 Task: Create a task  Integrate a new online platform for online yoga classes , assign it to team member softage.5@softage.net in the project Brighten and update the status of the task to  Off Track , set the priority of the task to Medium
Action: Mouse moved to (58, 46)
Screenshot: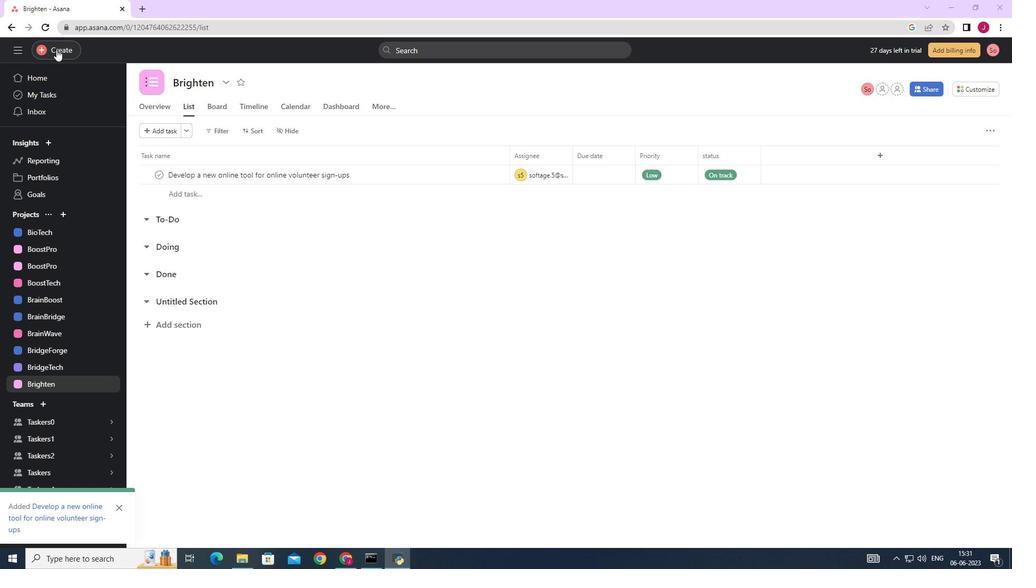 
Action: Mouse pressed left at (58, 46)
Screenshot: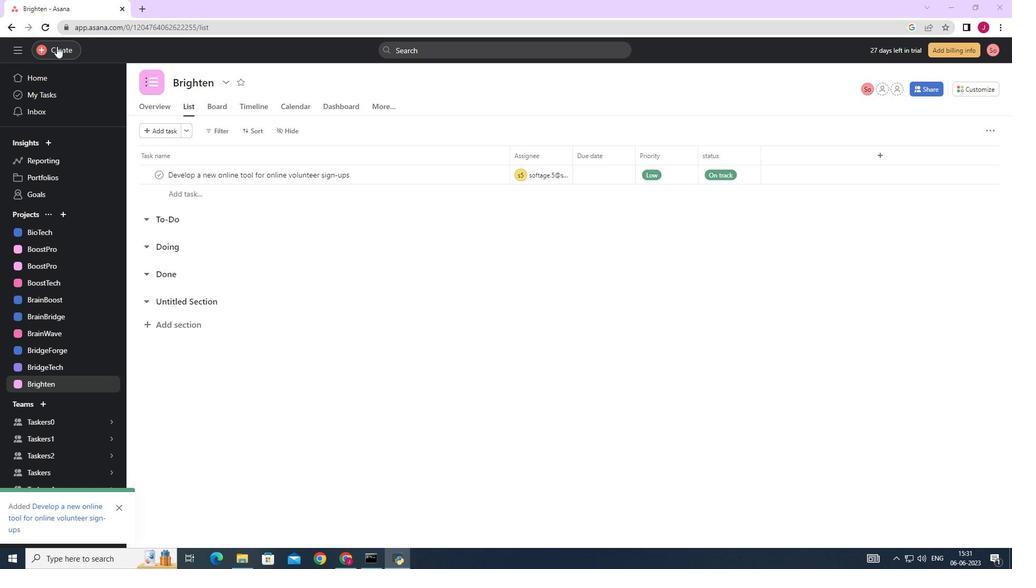 
Action: Mouse moved to (141, 57)
Screenshot: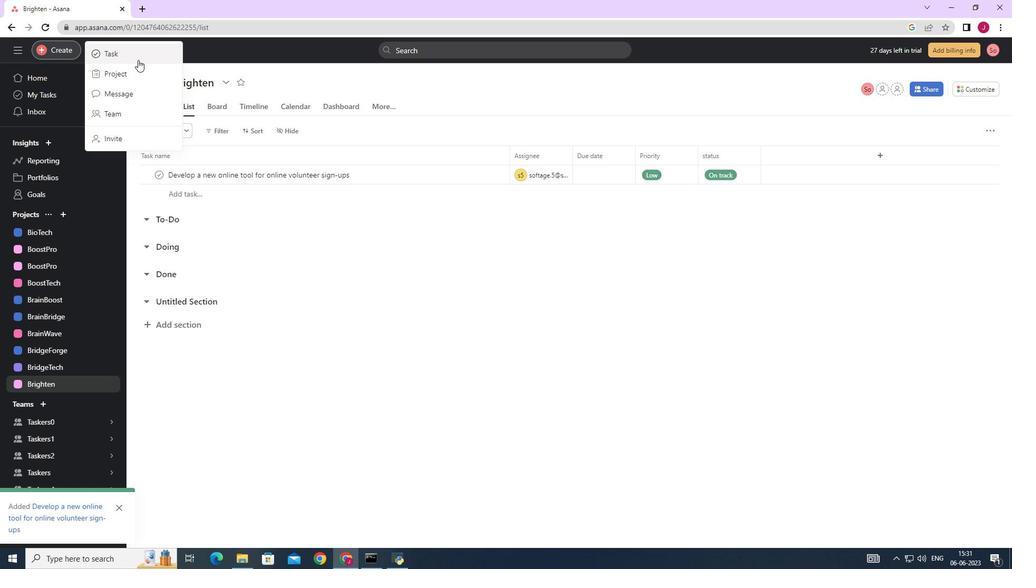
Action: Mouse pressed left at (141, 57)
Screenshot: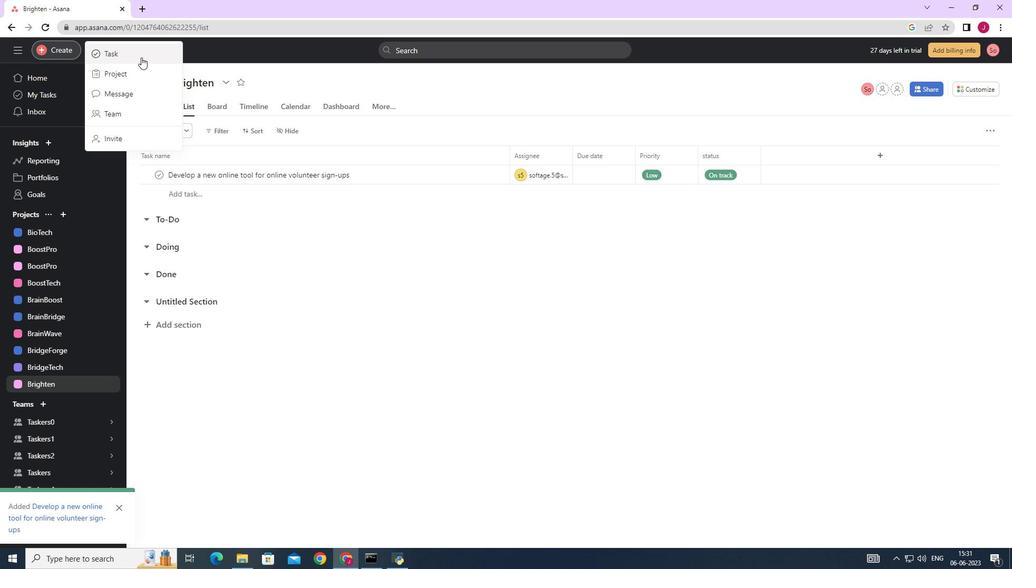 
Action: Mouse moved to (803, 350)
Screenshot: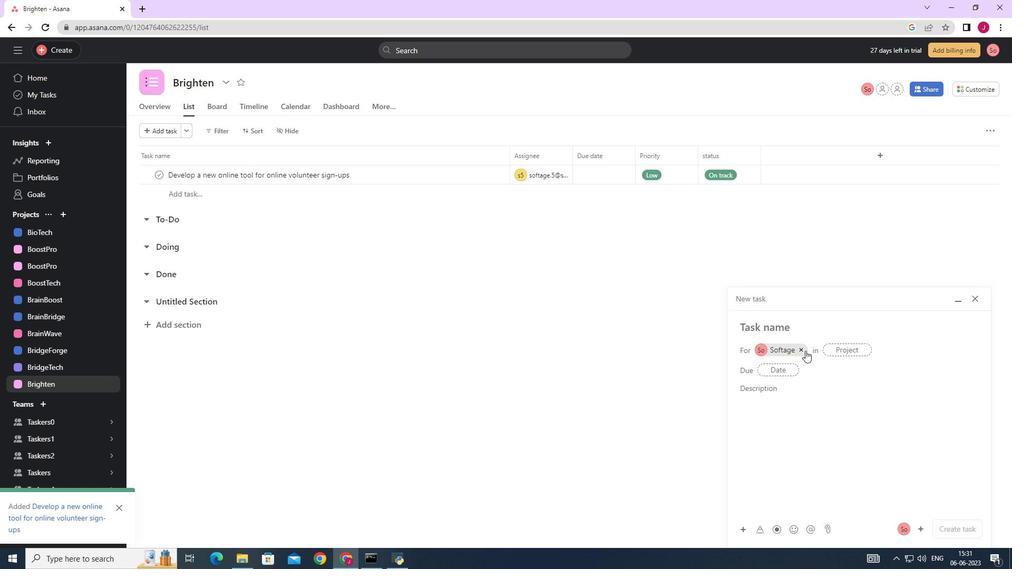 
Action: Mouse pressed left at (803, 350)
Screenshot: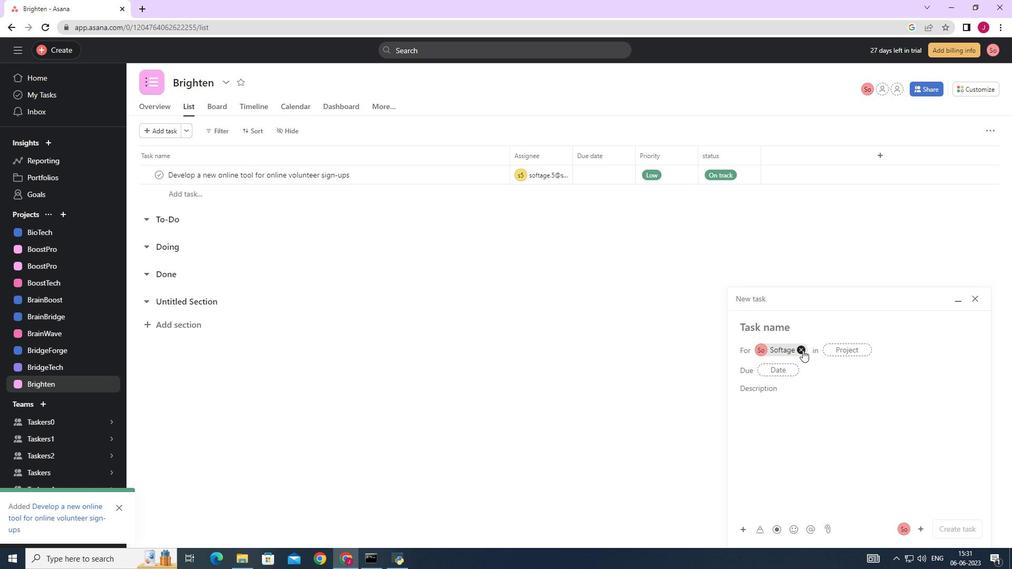 
Action: Mouse moved to (767, 324)
Screenshot: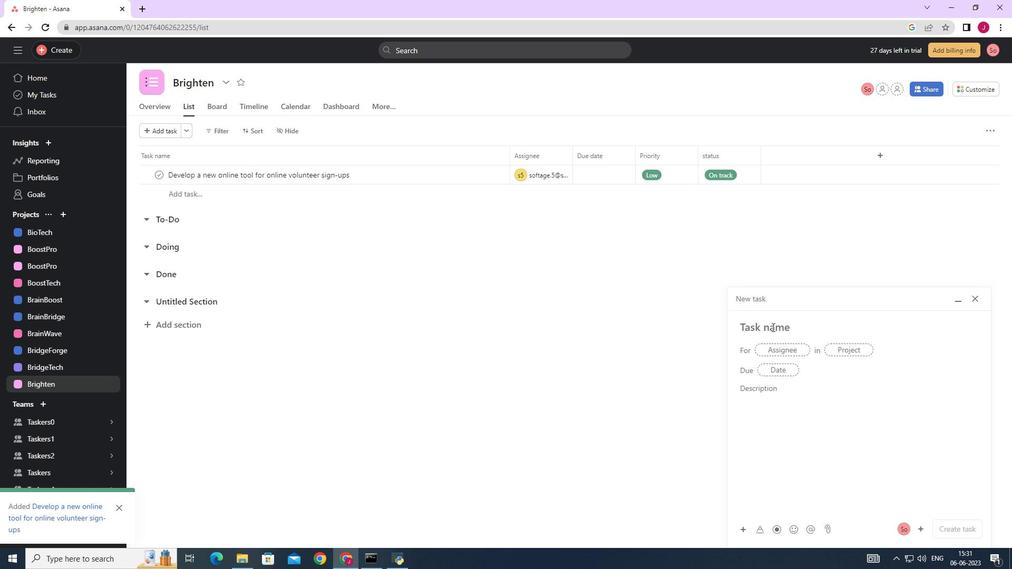 
Action: Mouse pressed left at (767, 324)
Screenshot: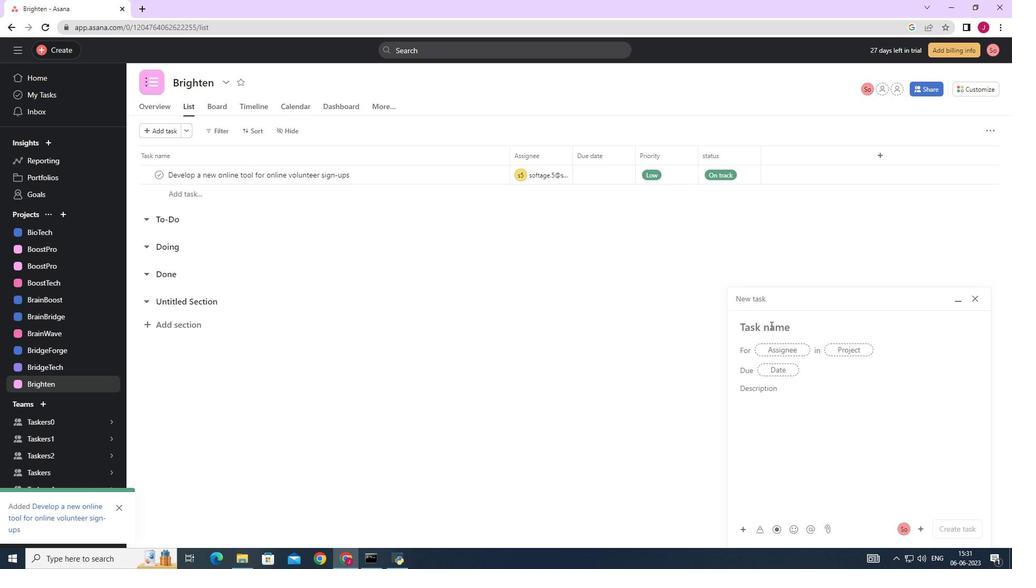 
Action: Key pressed <Key.caps_lock>I<Key.caps_lock>ntegrate<Key.space>a<Key.space>new<Key.space>online<Key.space>platform<Key.space>for<Key.space>online<Key.space>yoga<Key.space>classes
Screenshot: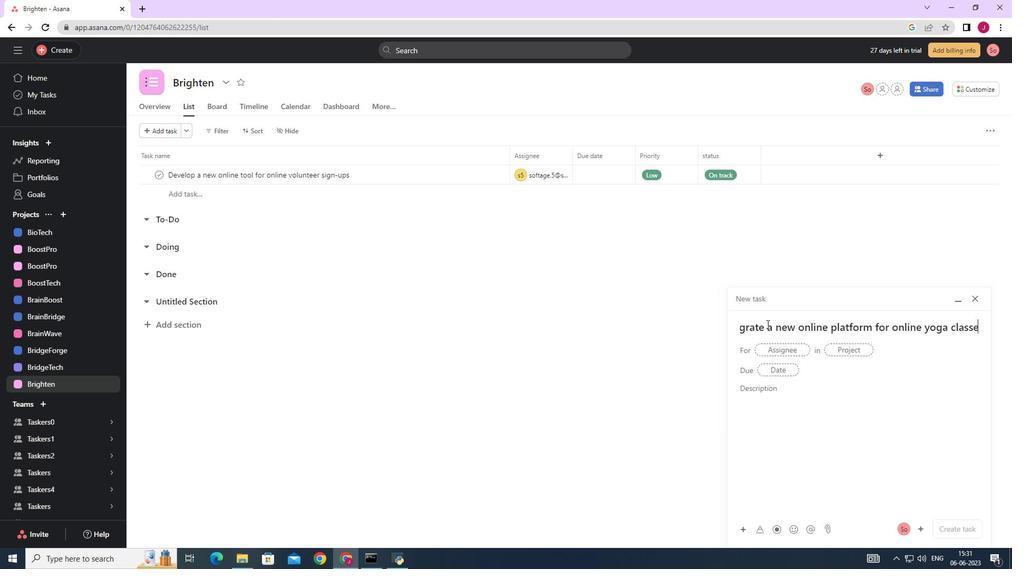 
Action: Mouse moved to (772, 350)
Screenshot: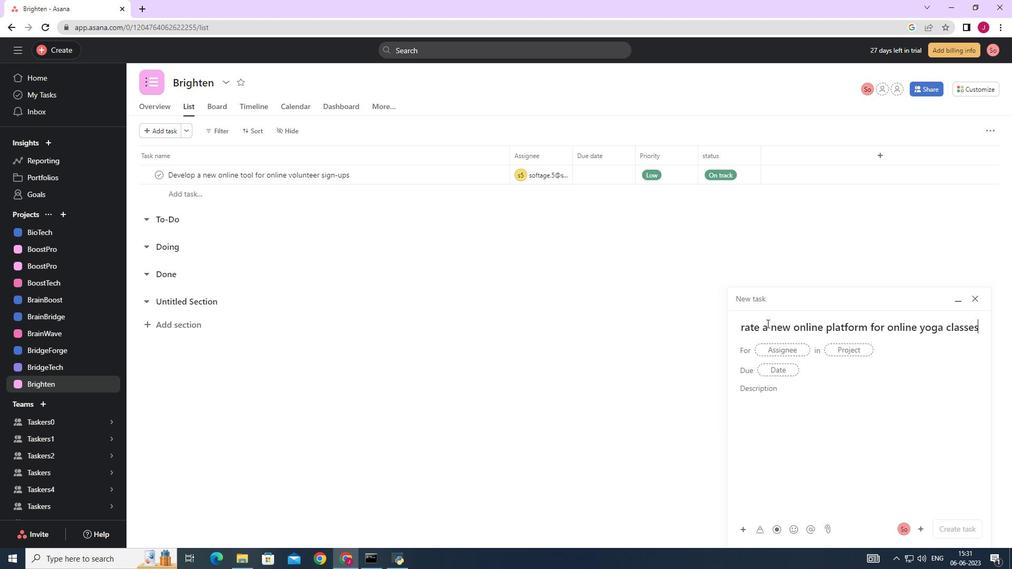 
Action: Mouse pressed left at (772, 350)
Screenshot: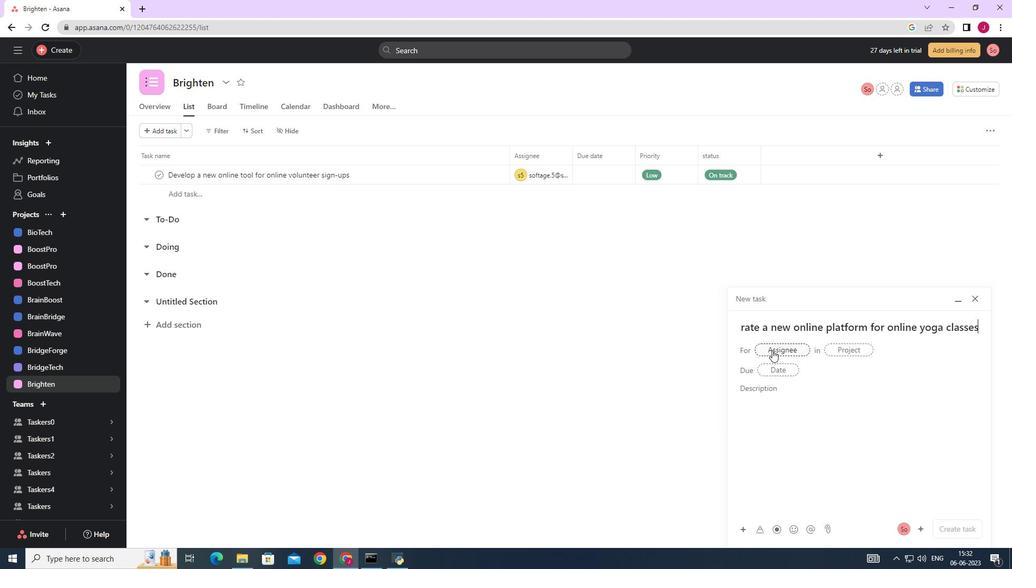 
Action: Mouse moved to (773, 350)
Screenshot: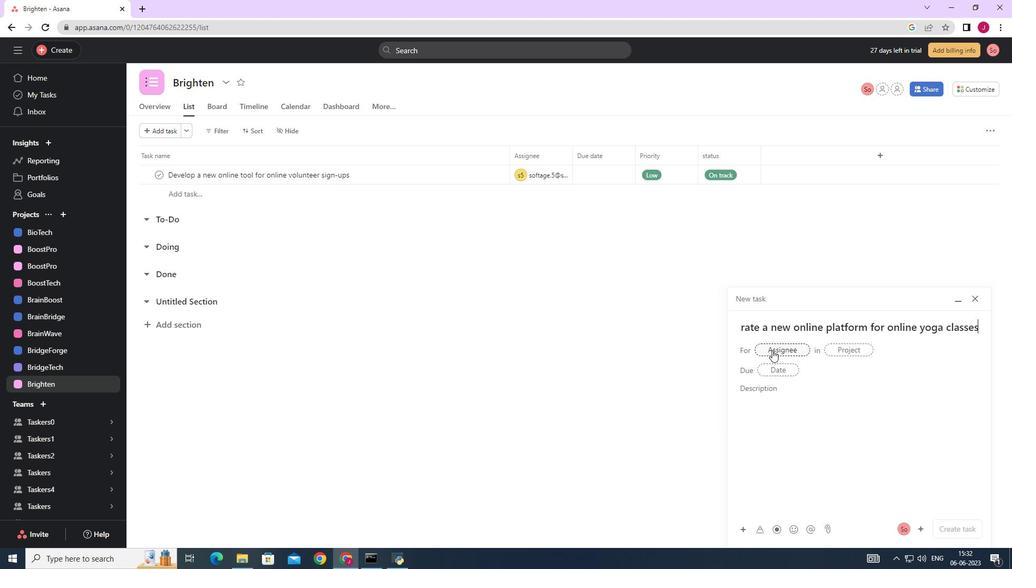 
Action: Key pressed softage.5
Screenshot: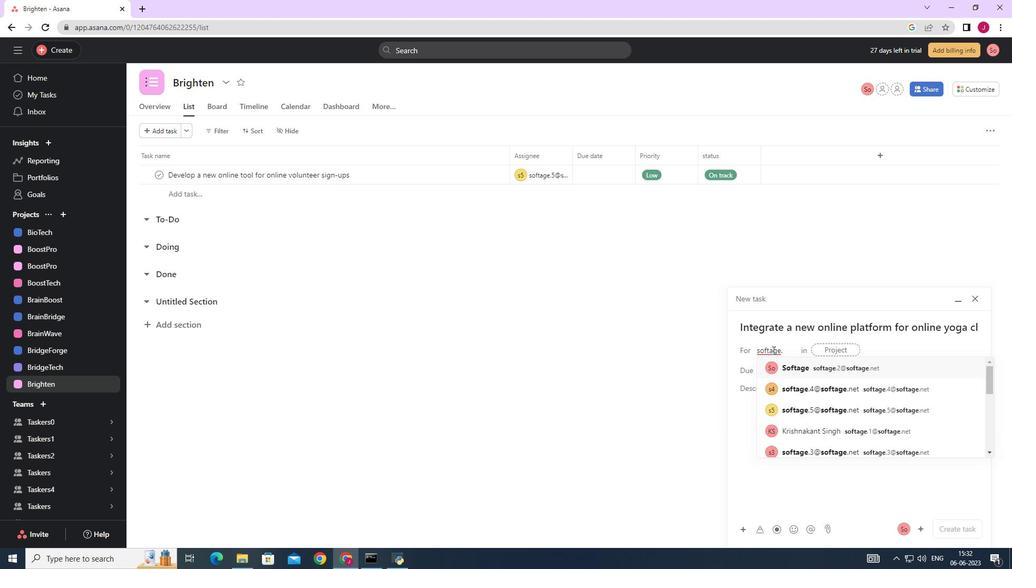 
Action: Mouse moved to (789, 370)
Screenshot: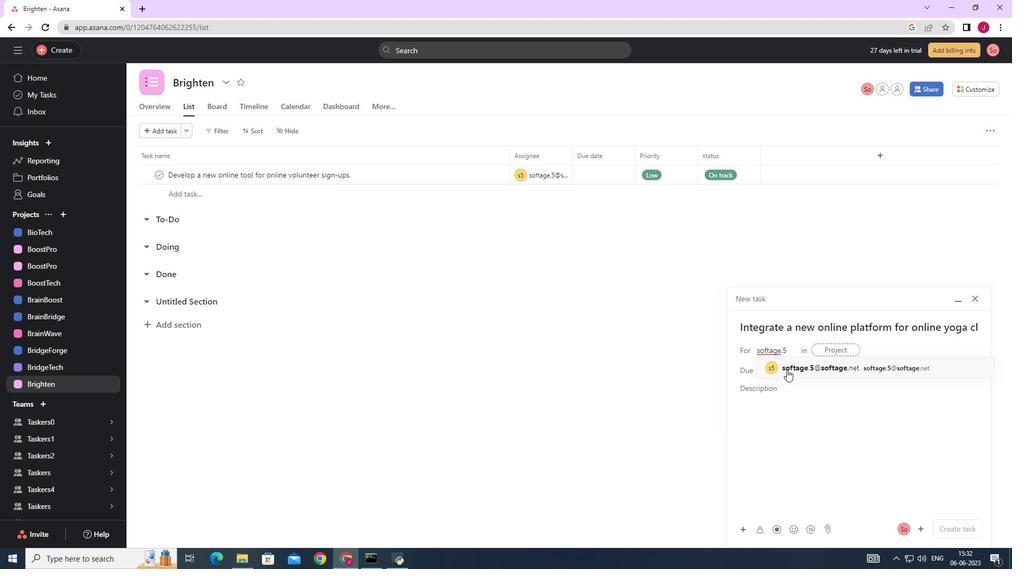 
Action: Mouse pressed left at (789, 370)
Screenshot: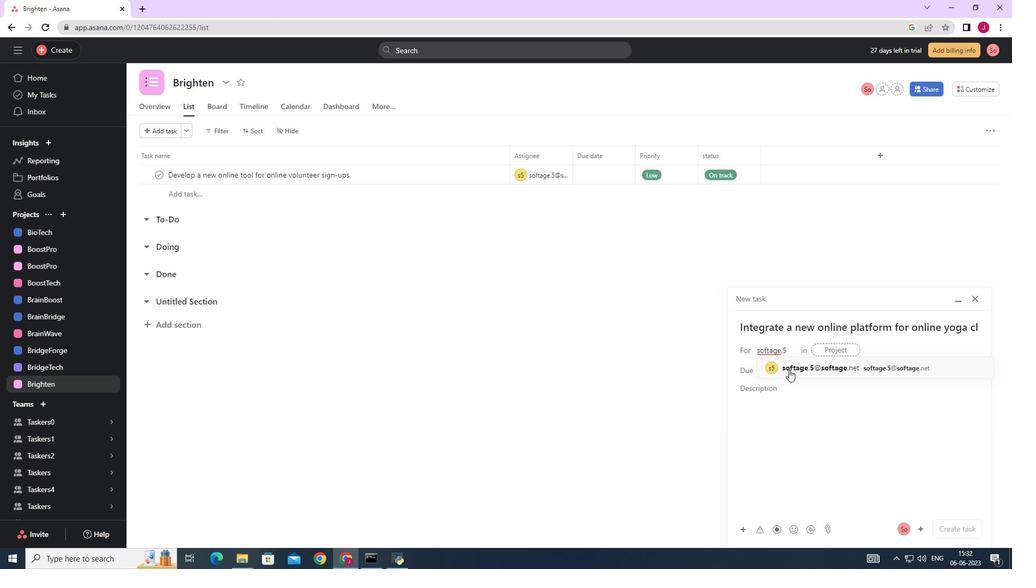 
Action: Mouse moved to (692, 371)
Screenshot: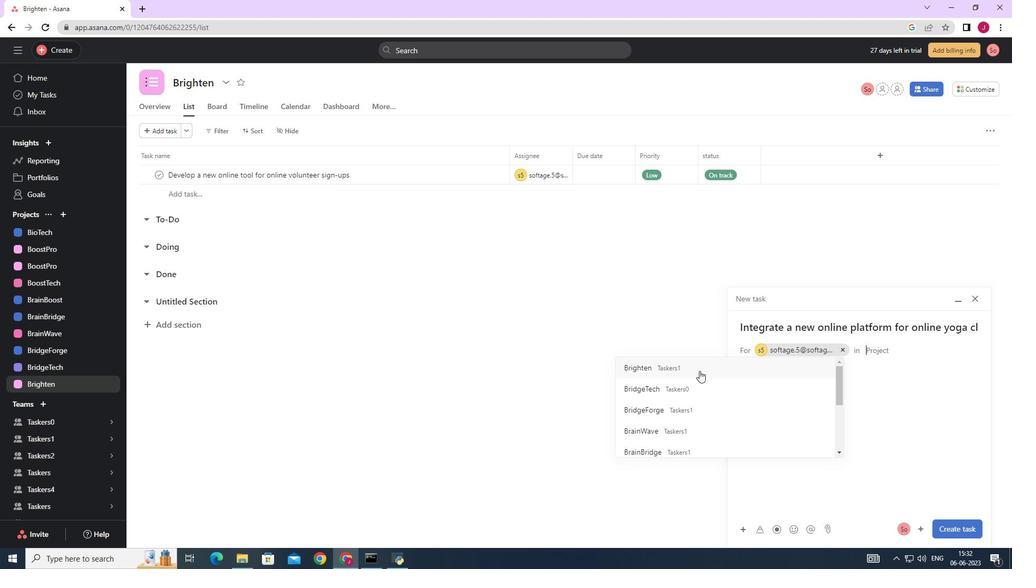 
Action: Mouse pressed left at (692, 371)
Screenshot: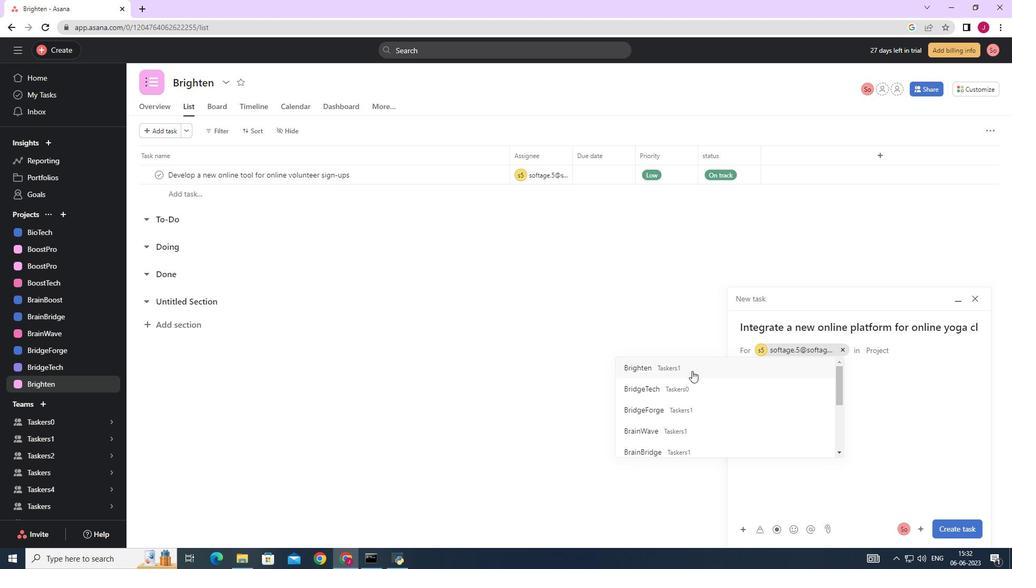 
Action: Mouse moved to (791, 392)
Screenshot: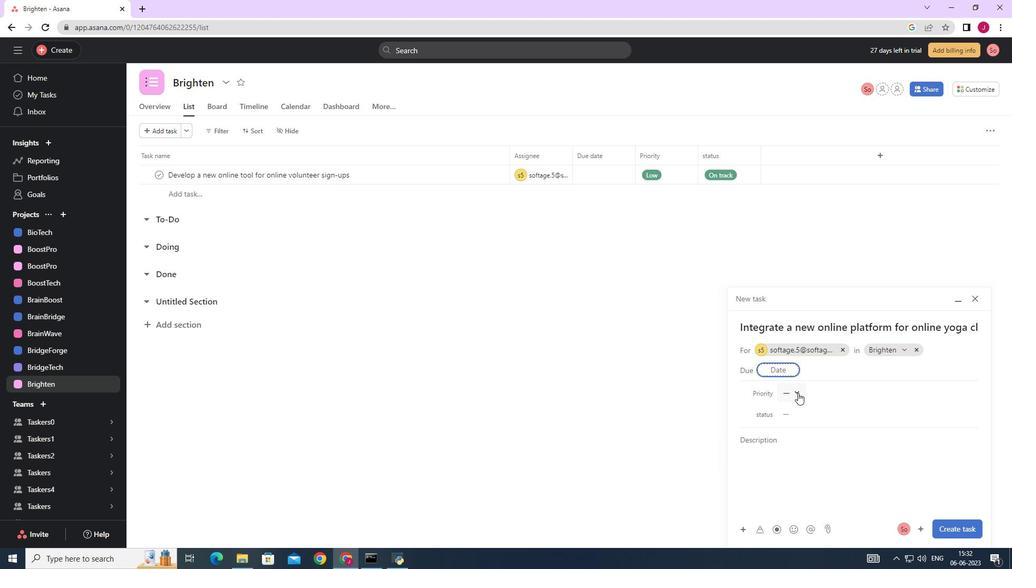 
Action: Mouse pressed left at (791, 392)
Screenshot: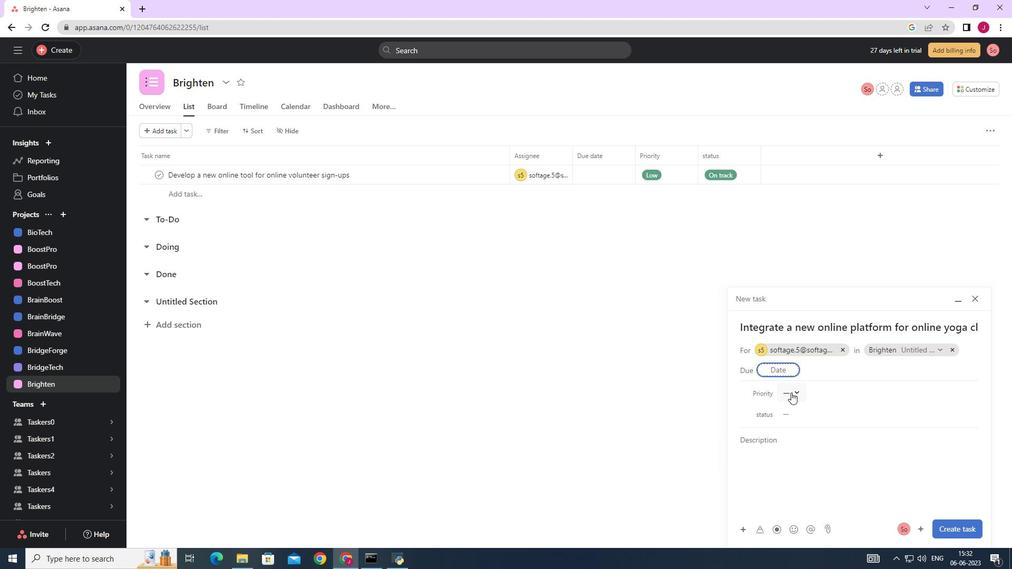 
Action: Mouse moved to (816, 444)
Screenshot: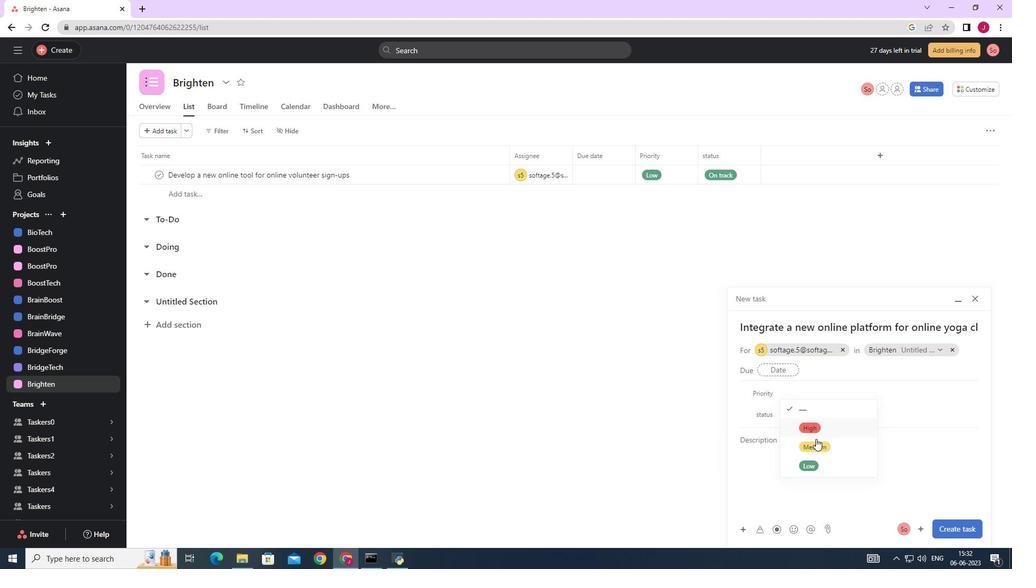 
Action: Mouse pressed left at (816, 444)
Screenshot: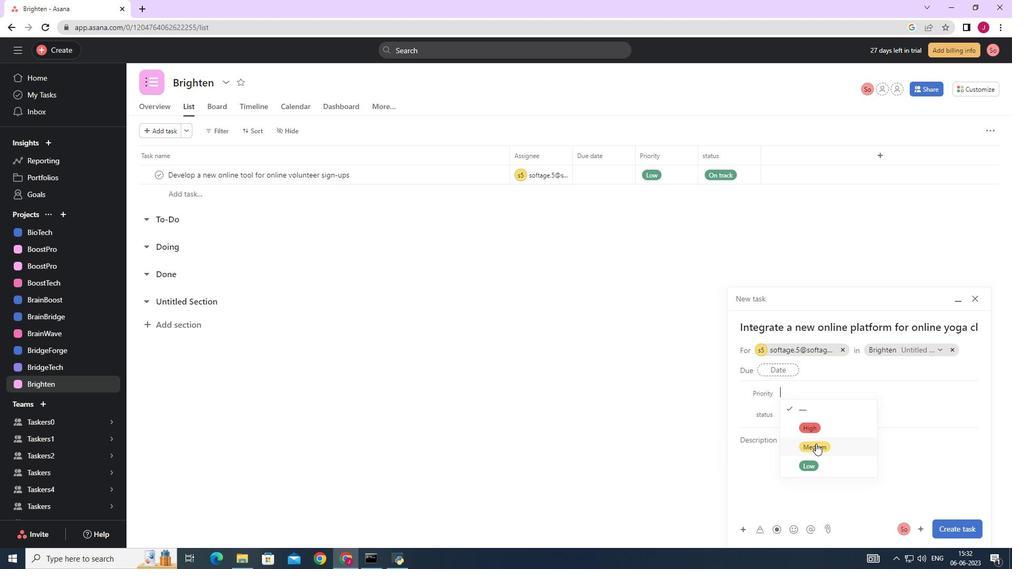 
Action: Mouse moved to (797, 413)
Screenshot: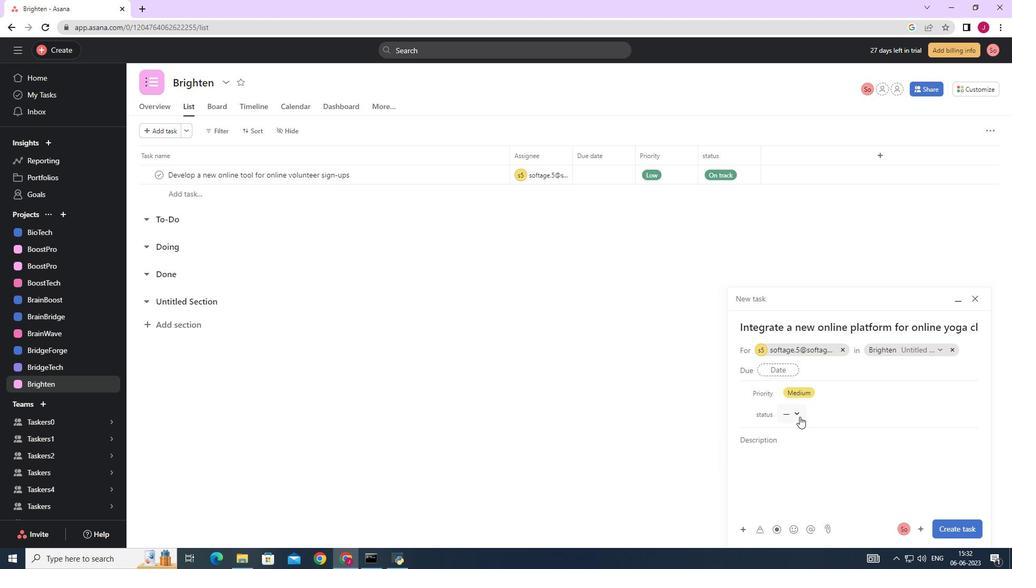 
Action: Mouse pressed left at (797, 413)
Screenshot: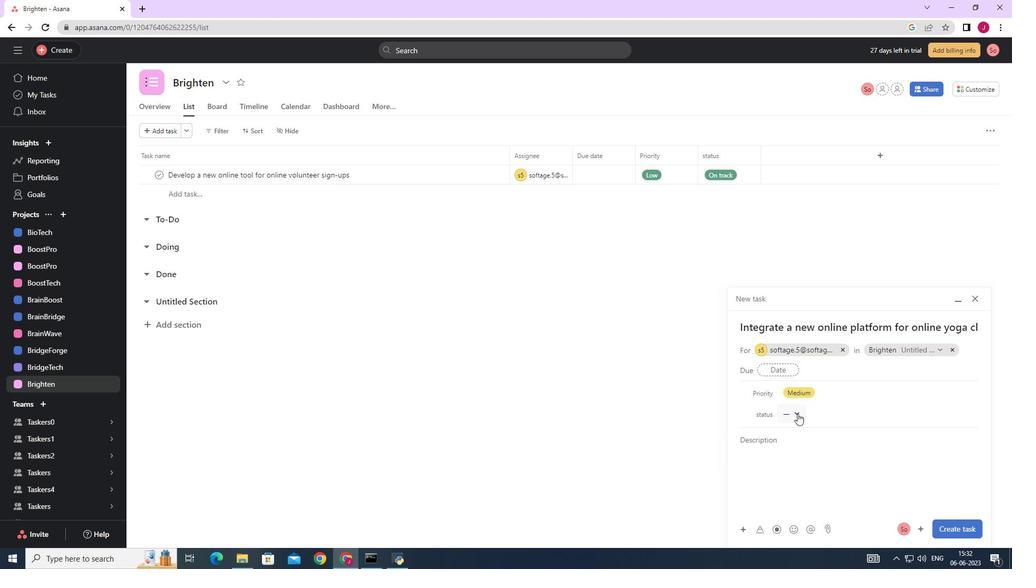 
Action: Mouse moved to (812, 468)
Screenshot: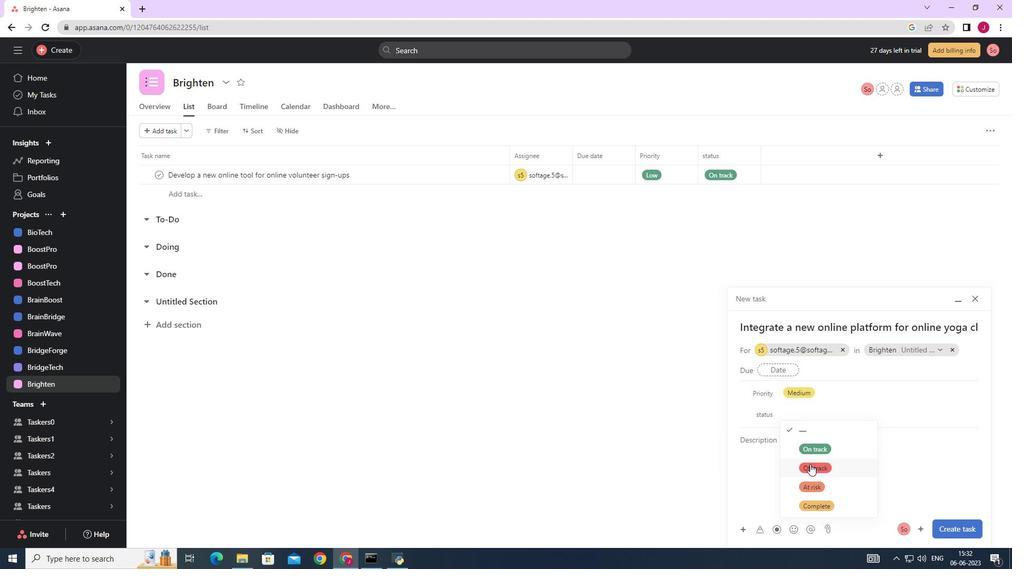 
Action: Mouse pressed left at (812, 468)
Screenshot: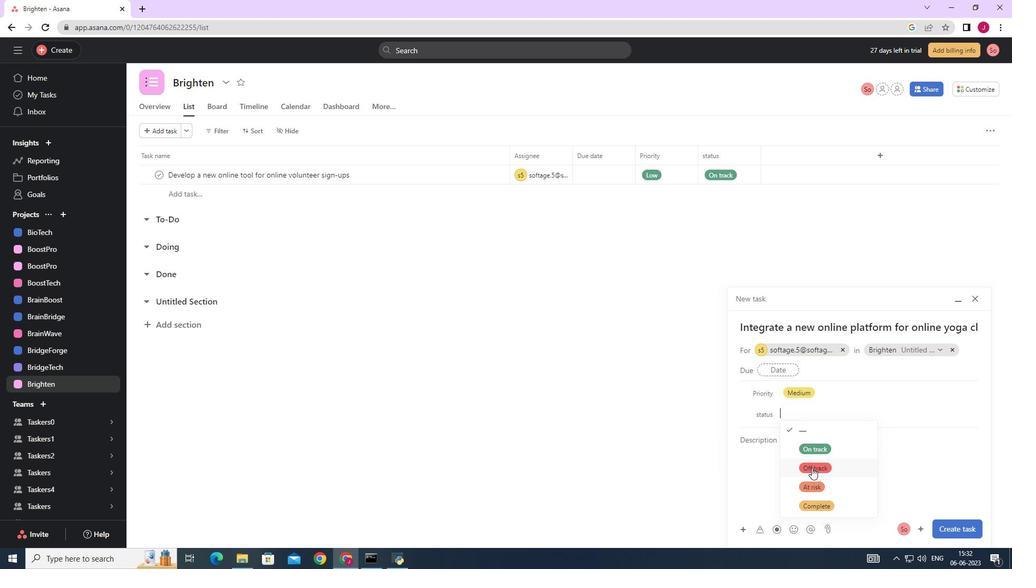 
Action: Mouse moved to (960, 526)
Screenshot: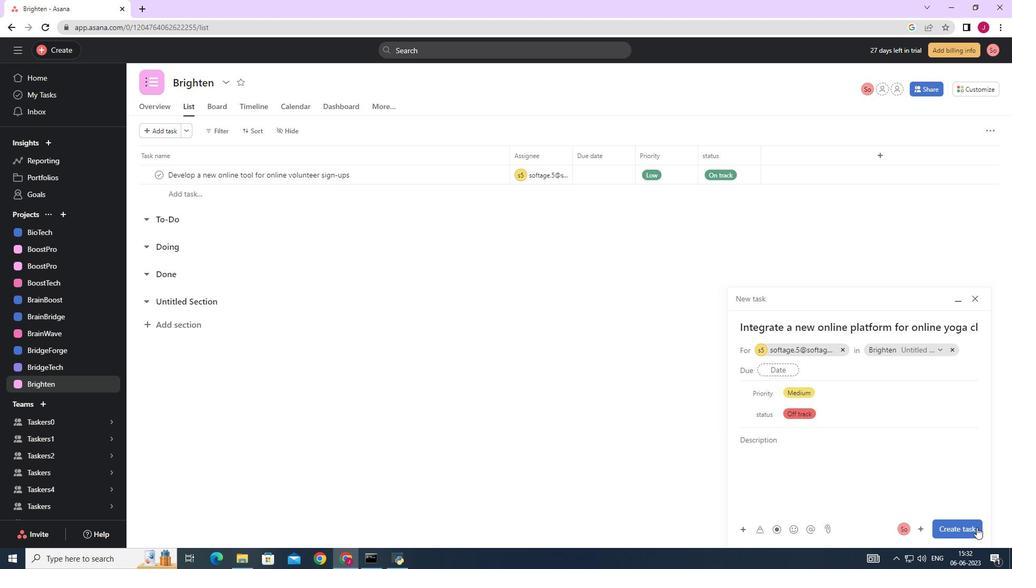 
Action: Mouse pressed left at (960, 526)
Screenshot: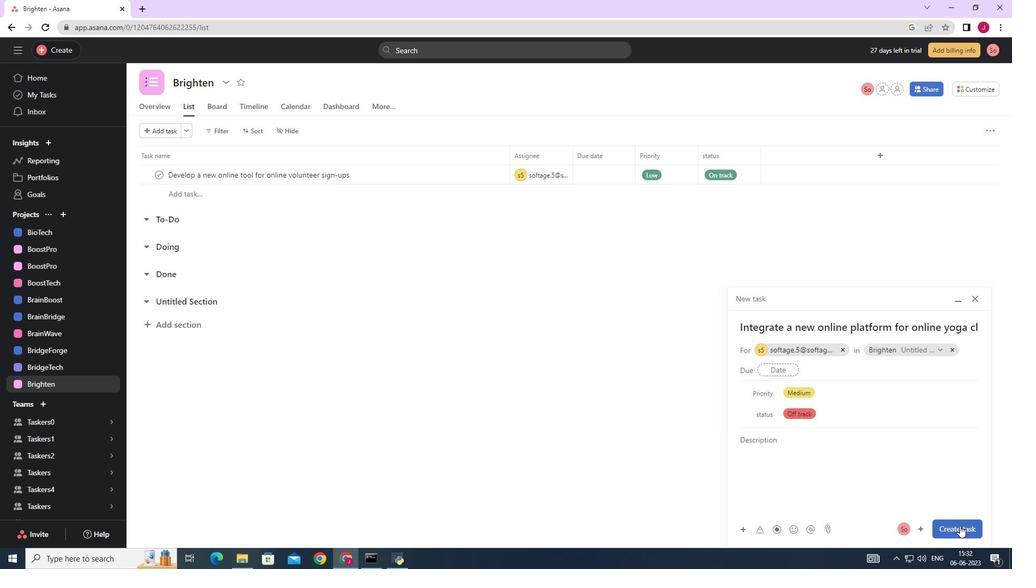 
Action: Mouse moved to (827, 469)
Screenshot: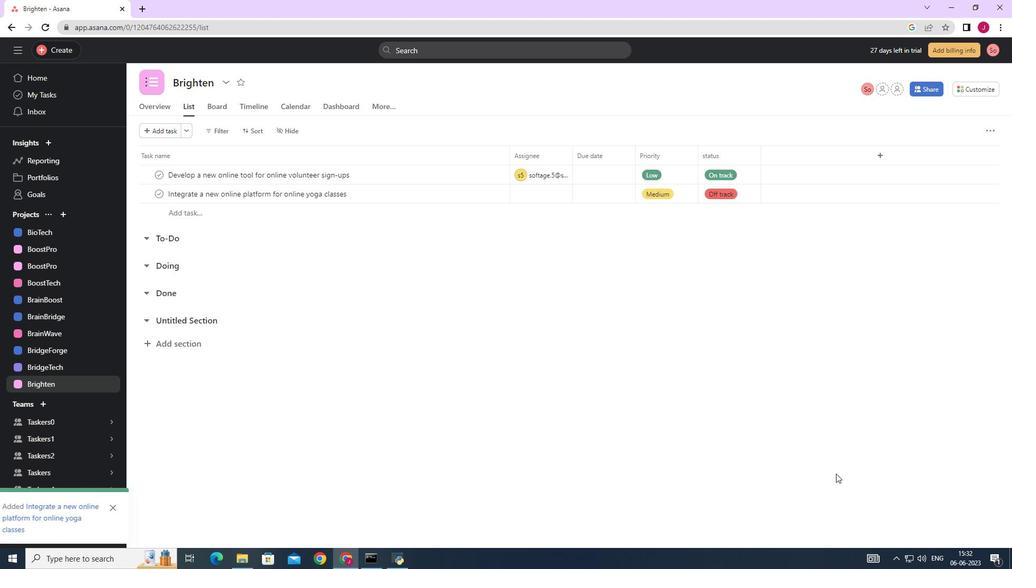 
